 Task: Sort the products by best match.
Action: Mouse moved to (20, 56)
Screenshot: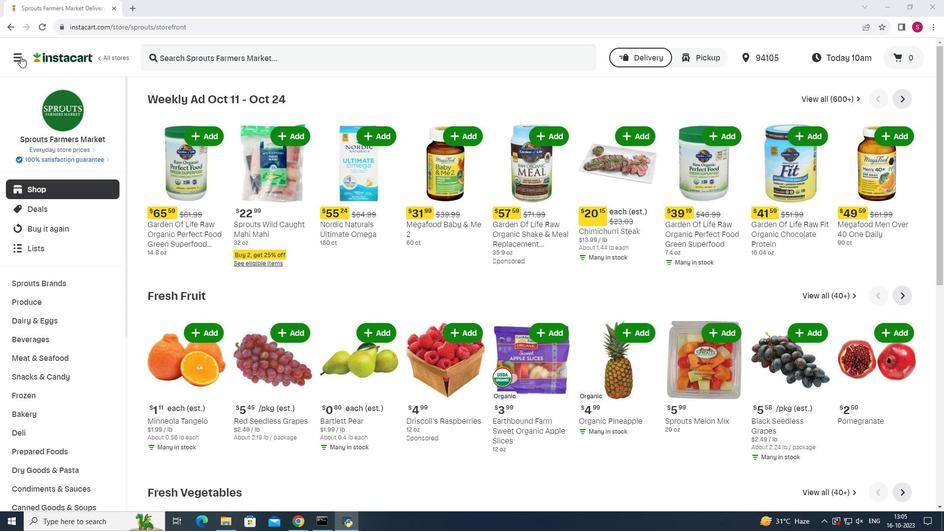 
Action: Mouse pressed left at (20, 56)
Screenshot: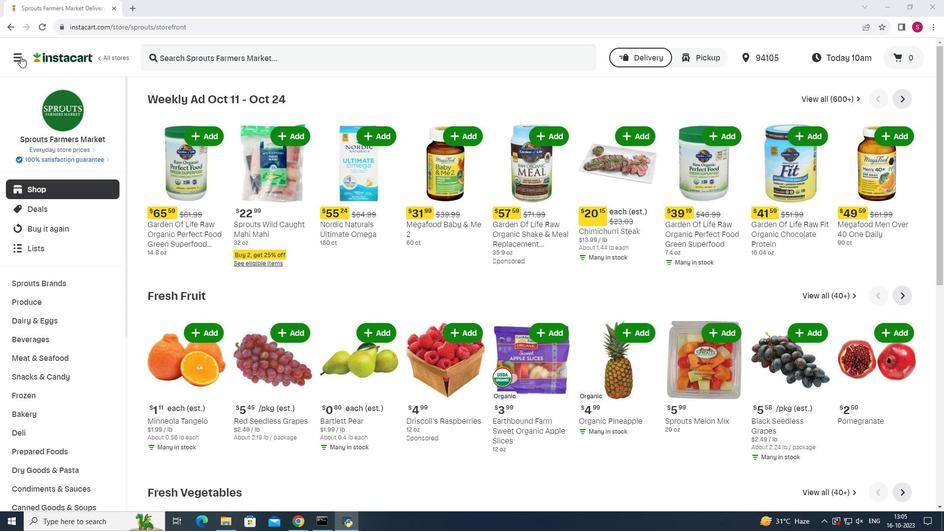 
Action: Mouse moved to (58, 258)
Screenshot: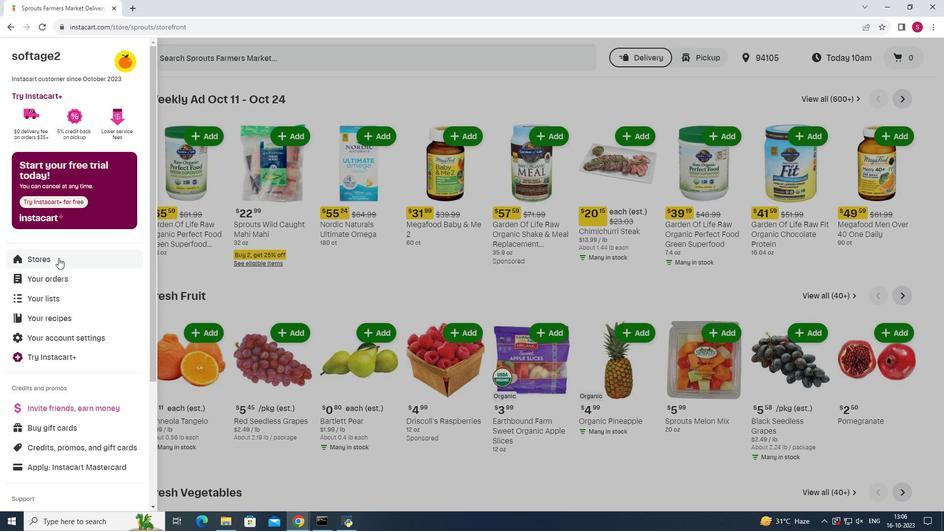 
Action: Mouse pressed left at (58, 258)
Screenshot: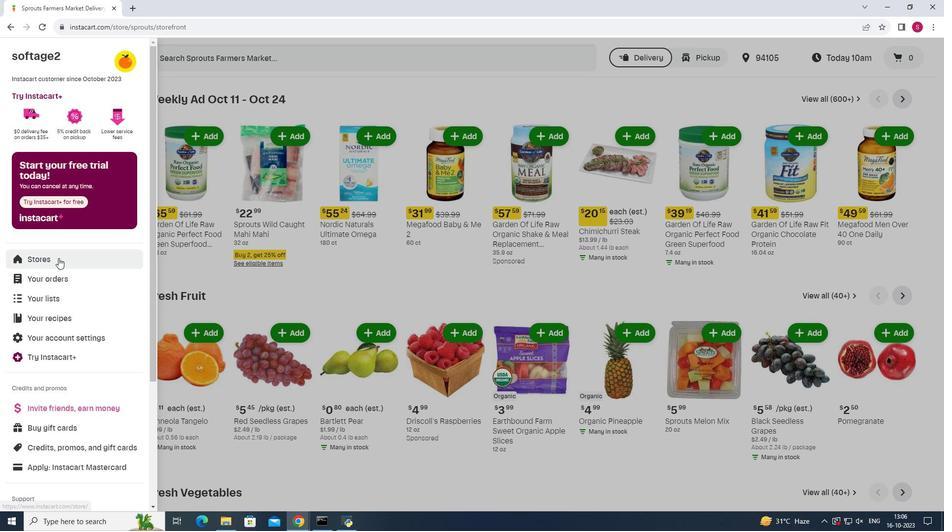 
Action: Mouse moved to (233, 90)
Screenshot: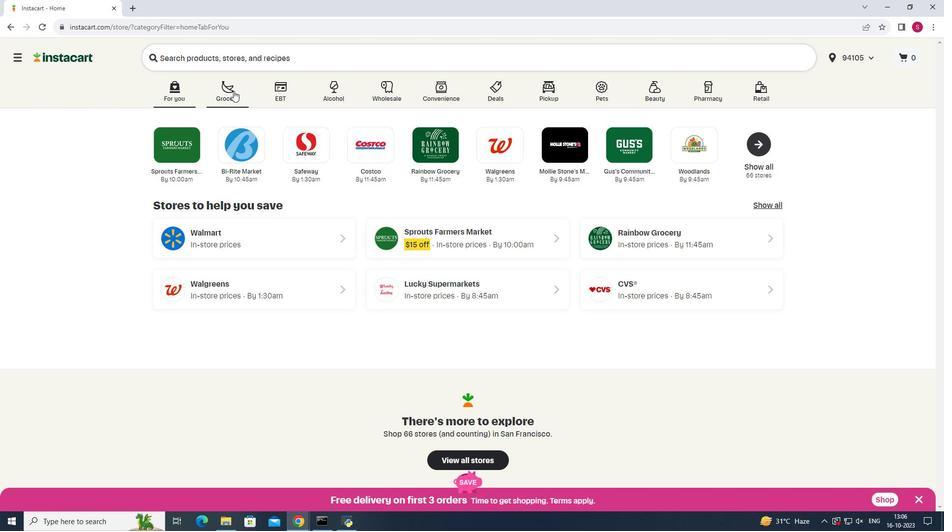 
Action: Mouse pressed left at (233, 90)
Screenshot: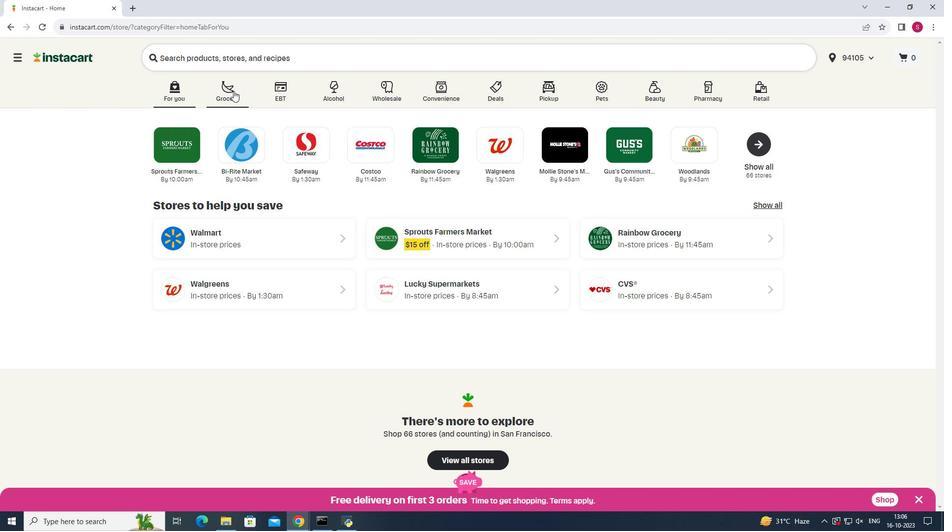 
Action: Mouse moved to (657, 135)
Screenshot: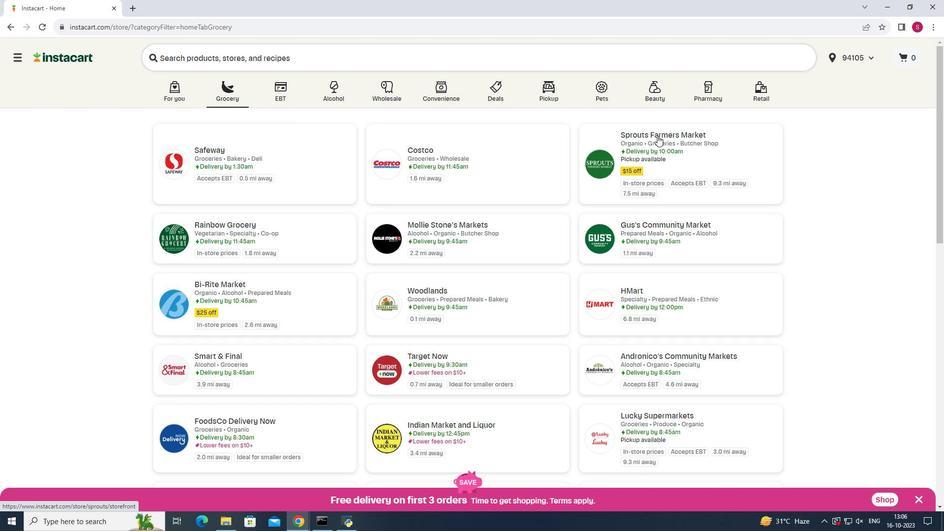 
Action: Mouse pressed left at (657, 135)
Screenshot: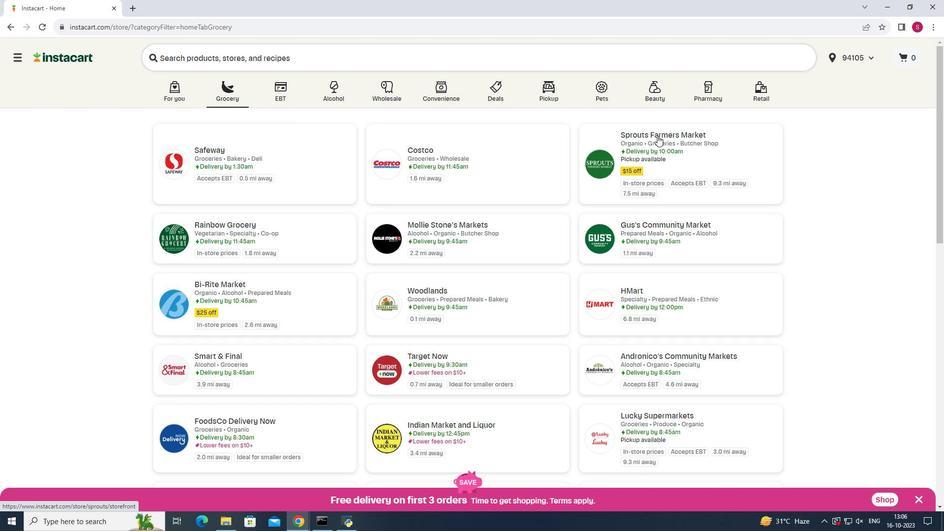 
Action: Mouse moved to (57, 355)
Screenshot: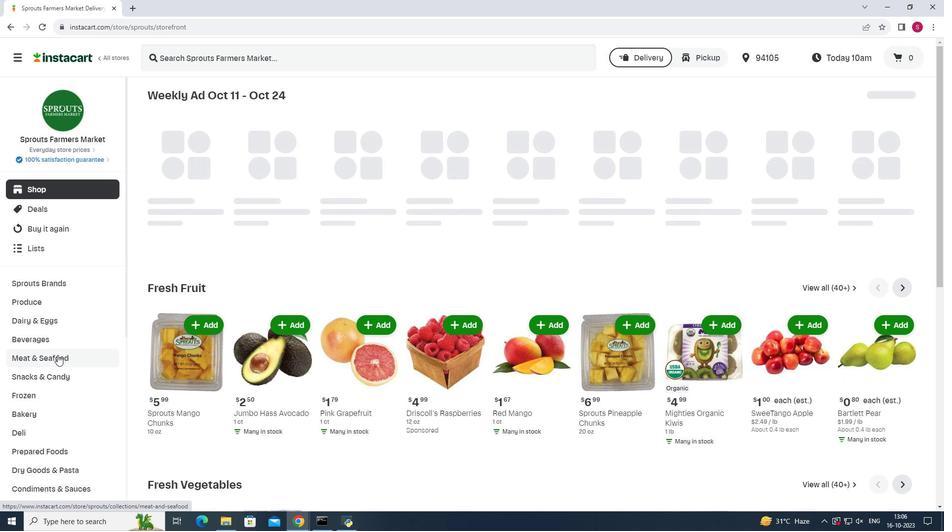 
Action: Mouse pressed left at (57, 355)
Screenshot: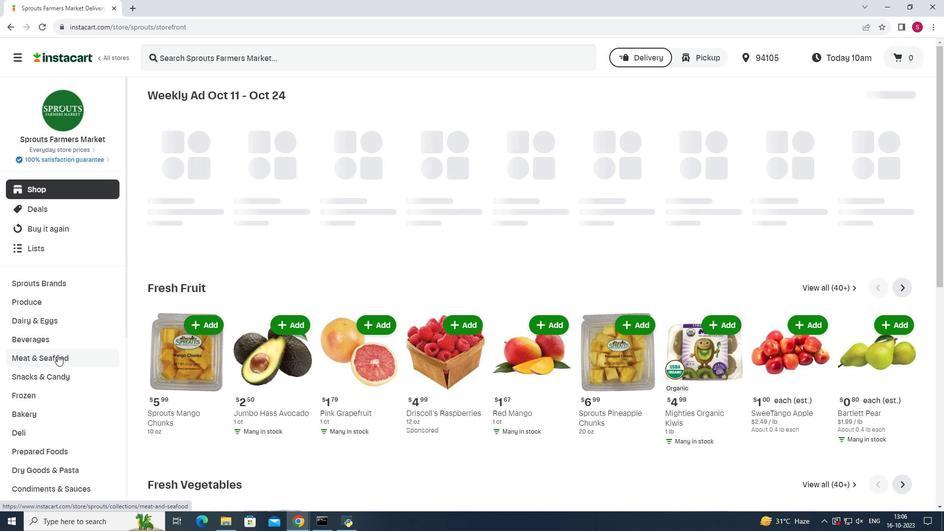 
Action: Mouse moved to (621, 119)
Screenshot: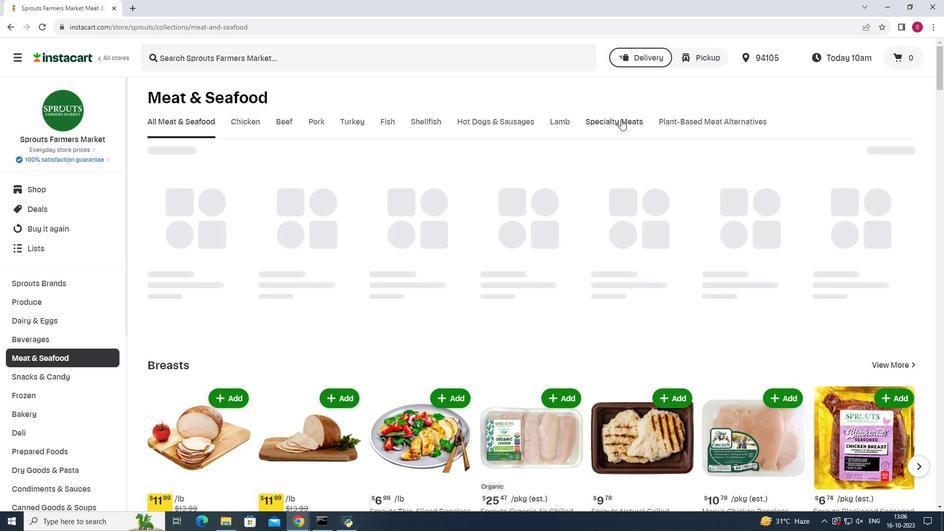 
Action: Mouse pressed left at (621, 119)
Screenshot: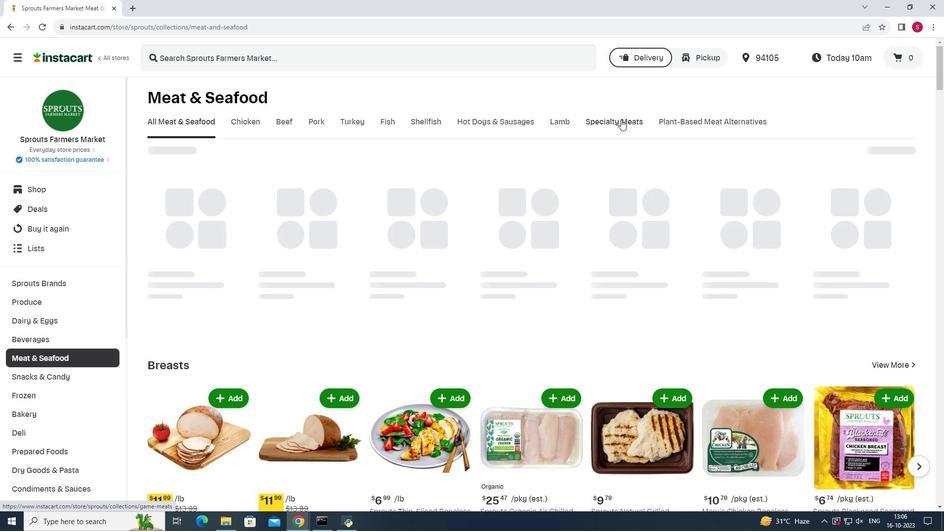 
Action: Mouse moved to (893, 157)
Screenshot: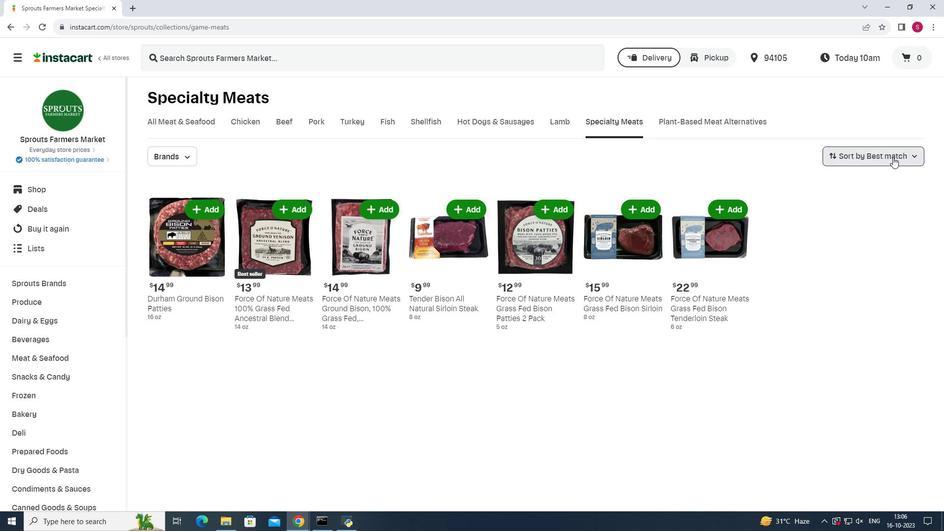 
Action: Mouse pressed left at (893, 157)
Screenshot: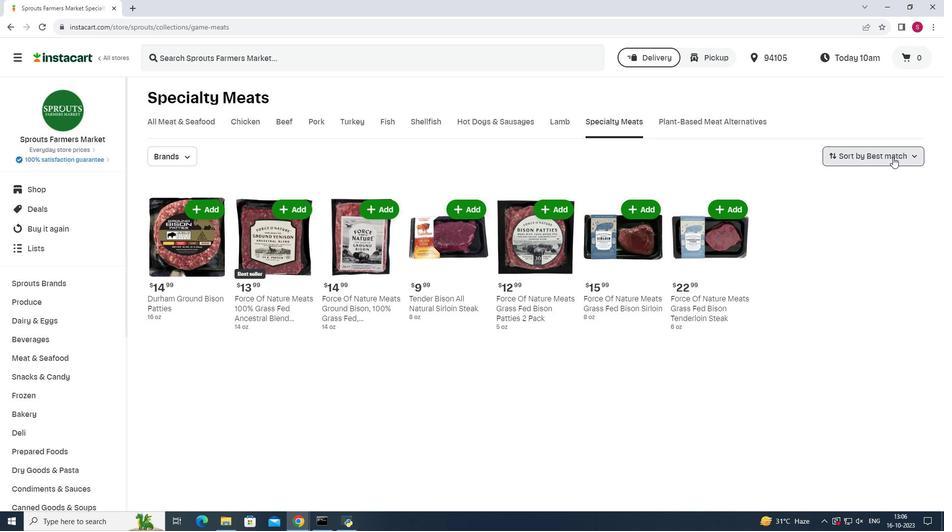 
Action: Mouse pressed left at (893, 157)
Screenshot: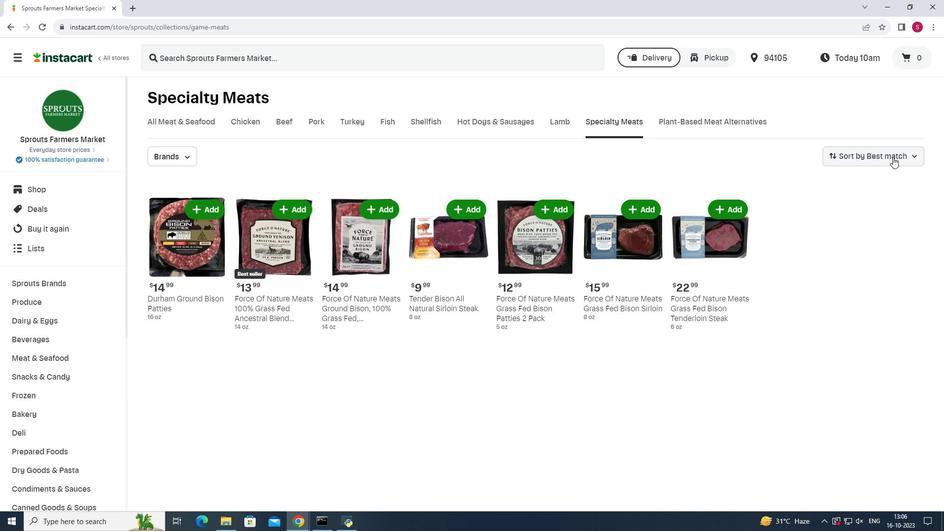 
Action: Mouse moved to (916, 154)
Screenshot: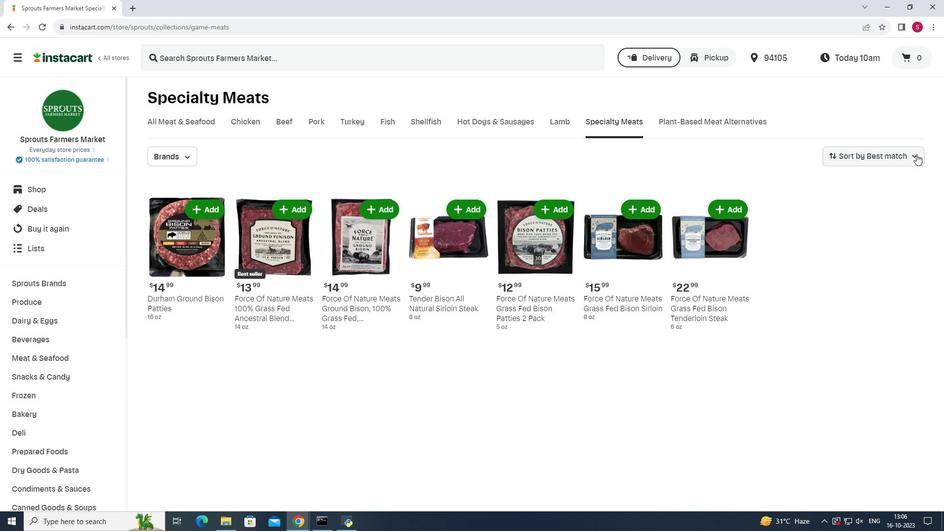 
Action: Mouse pressed left at (916, 154)
Screenshot: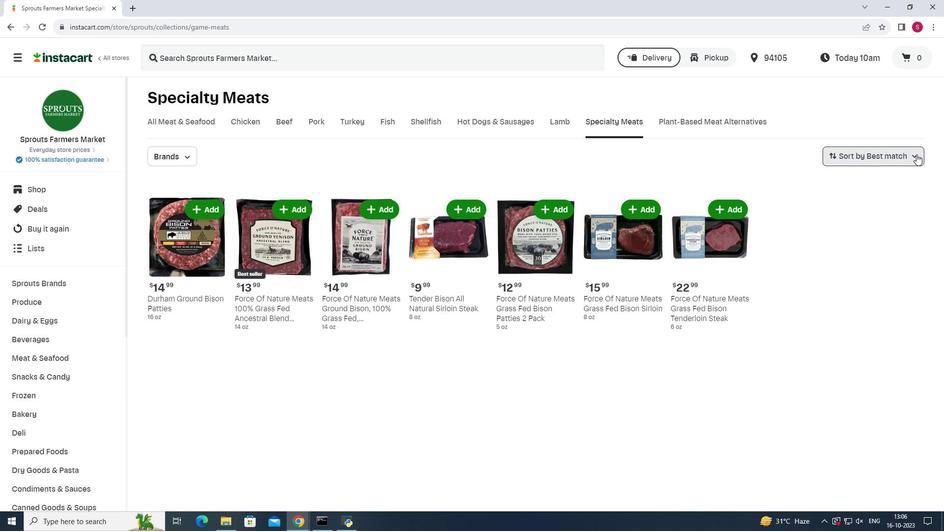 
Action: Mouse moved to (866, 186)
Screenshot: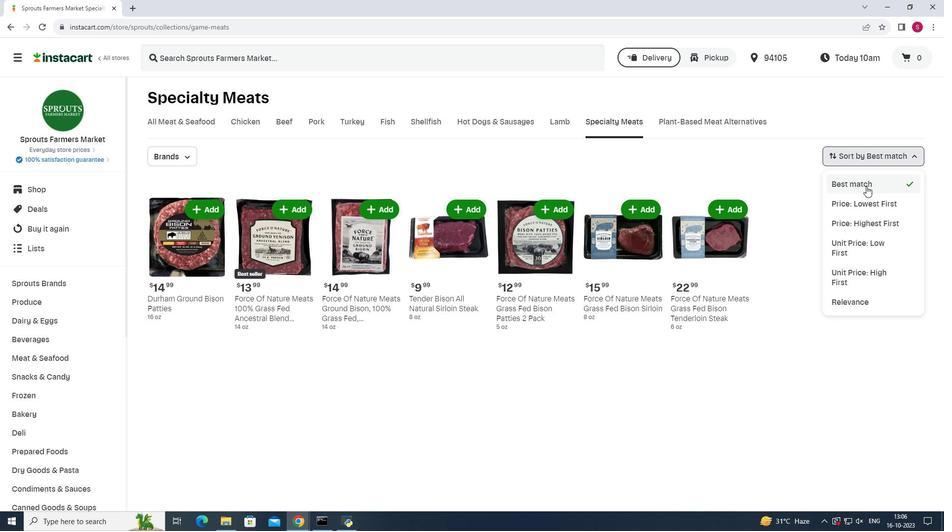 
Action: Mouse pressed left at (866, 186)
Screenshot: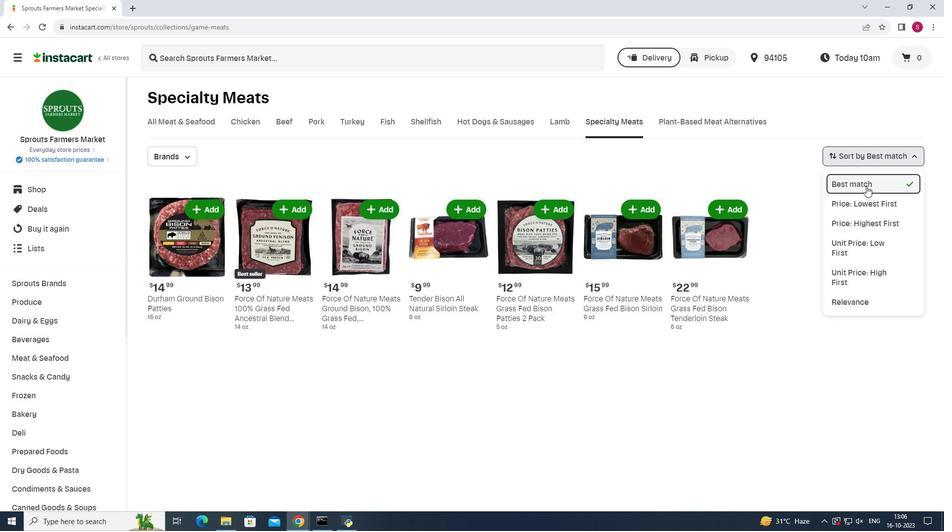 
Action: Mouse pressed left at (866, 186)
Screenshot: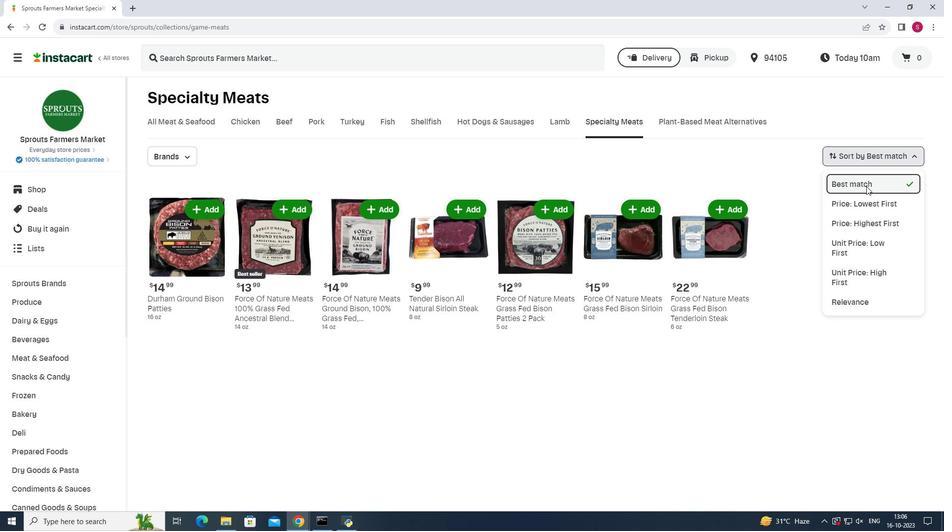 
Action: Mouse moved to (781, 161)
Screenshot: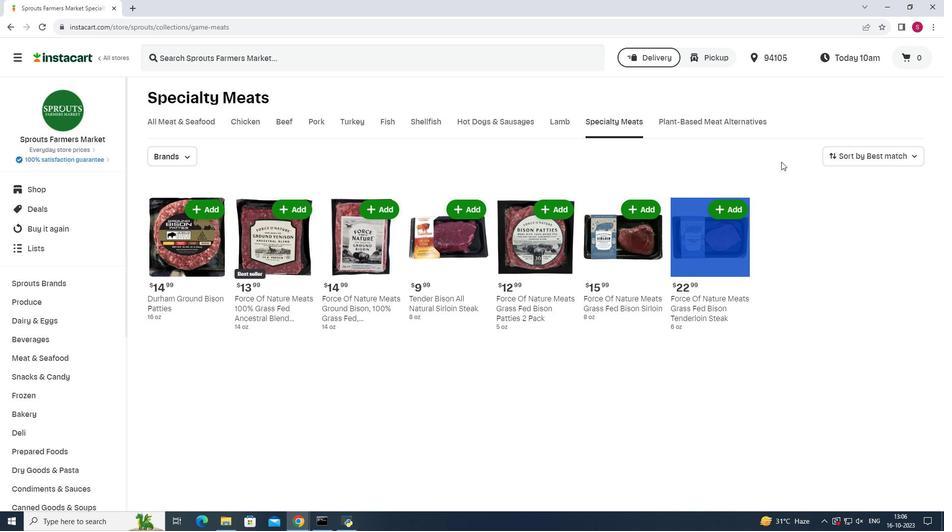 
Action: Mouse pressed left at (781, 161)
Screenshot: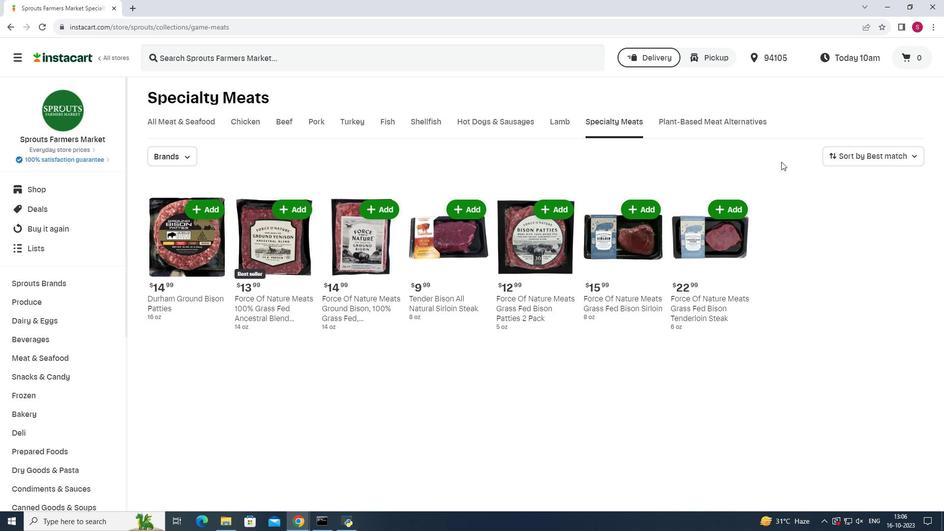 
Action: Mouse moved to (779, 159)
Screenshot: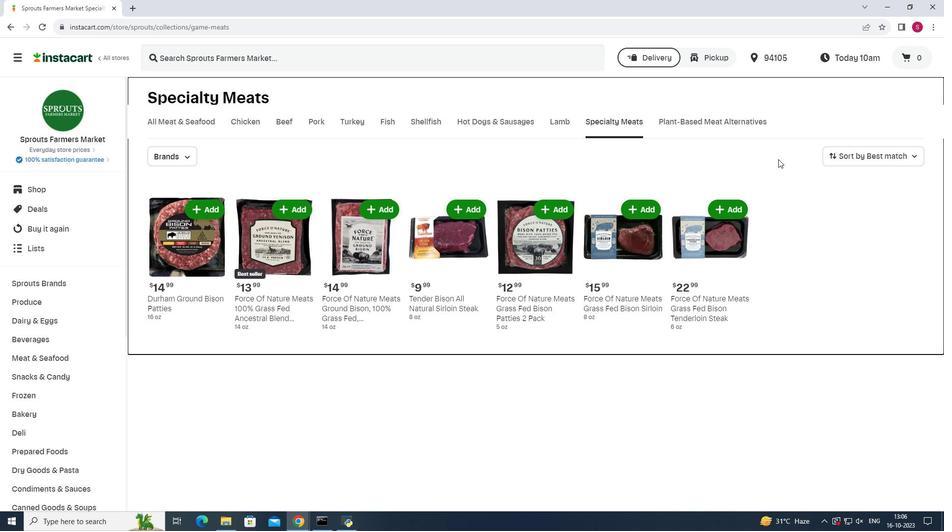 
